 Task: Change slide transition to slight from right.
Action: Mouse moved to (84, 59)
Screenshot: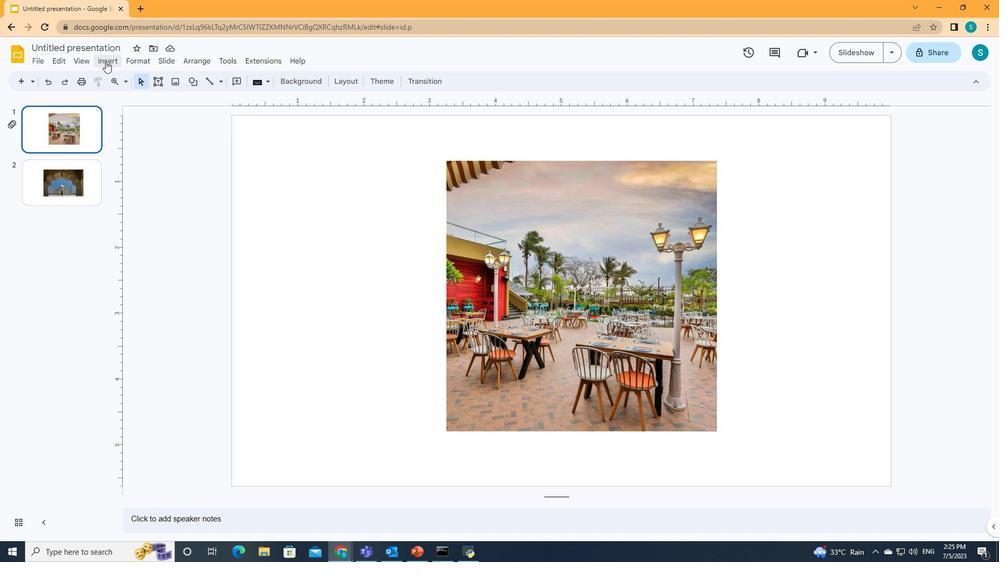 
Action: Mouse pressed left at (84, 59)
Screenshot: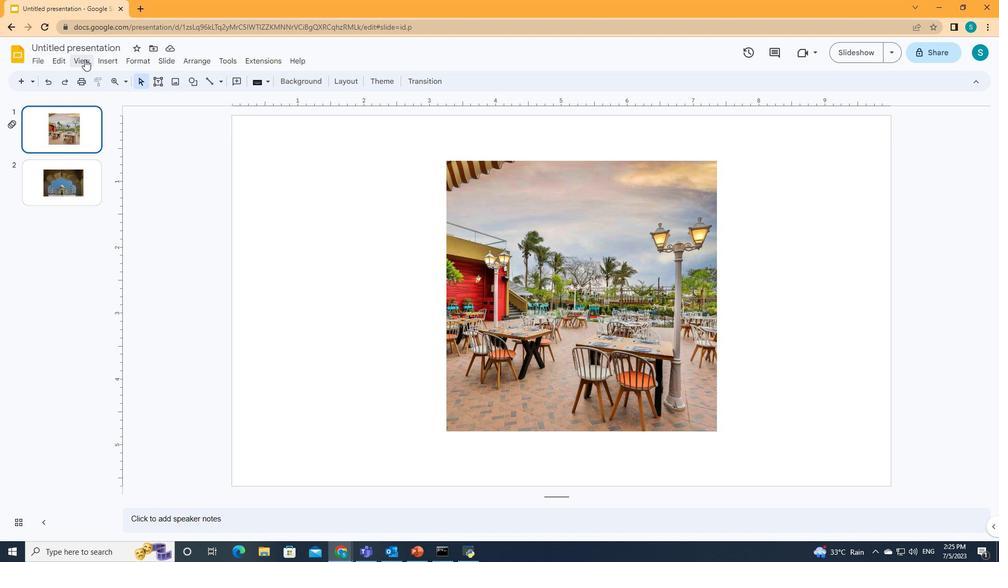 
Action: Mouse moved to (97, 92)
Screenshot: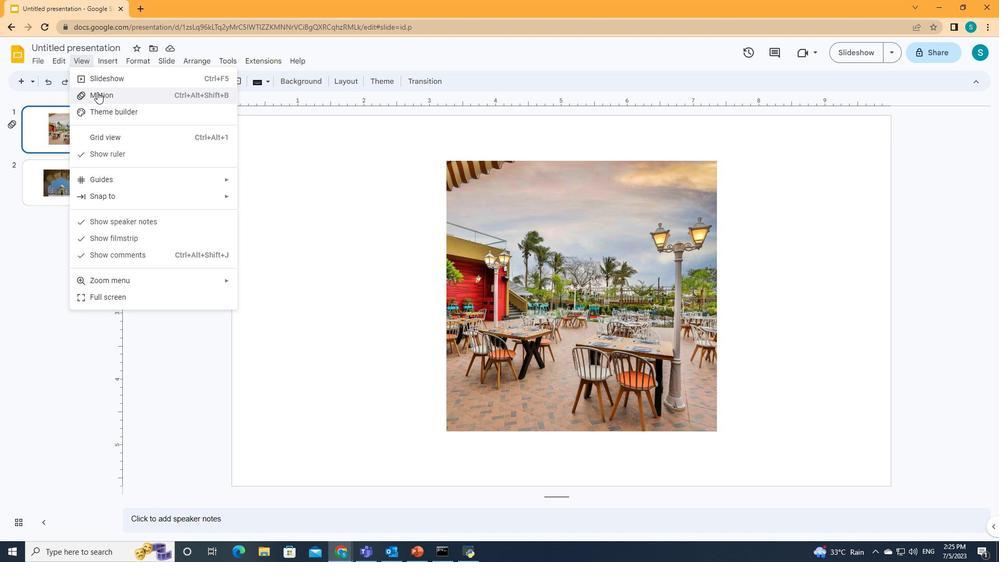 
Action: Mouse pressed left at (97, 92)
Screenshot: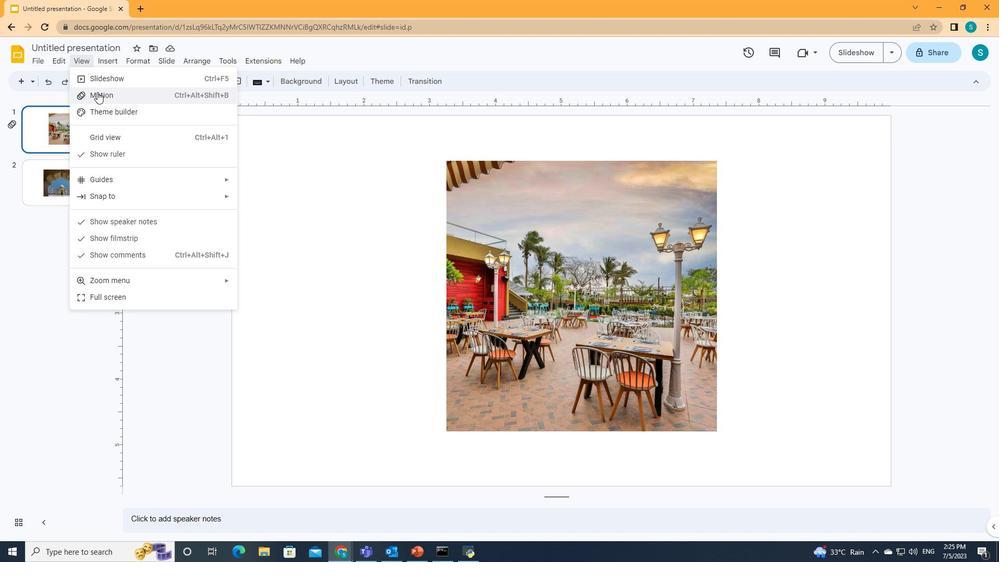 
Action: Mouse moved to (846, 144)
Screenshot: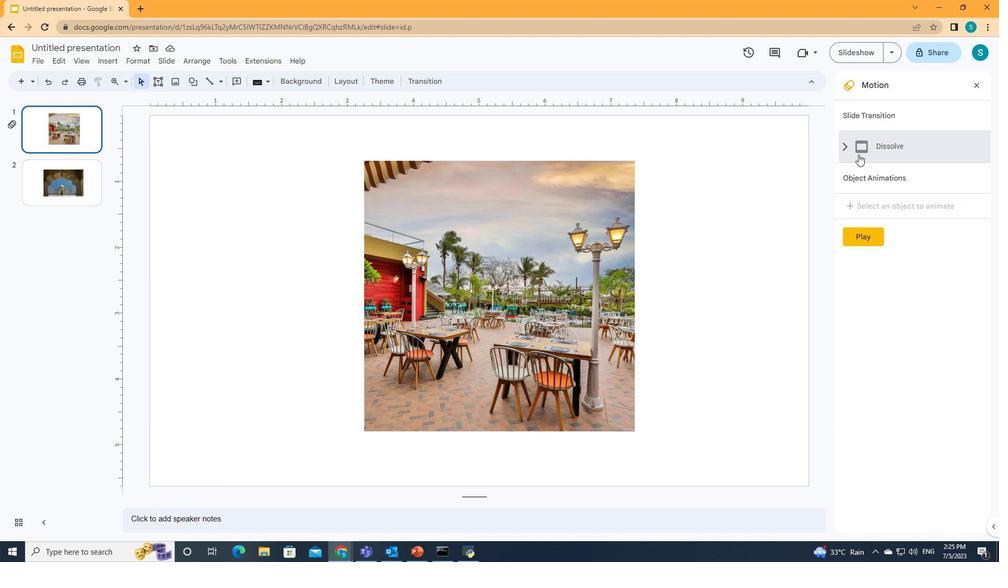 
Action: Mouse pressed left at (846, 144)
Screenshot: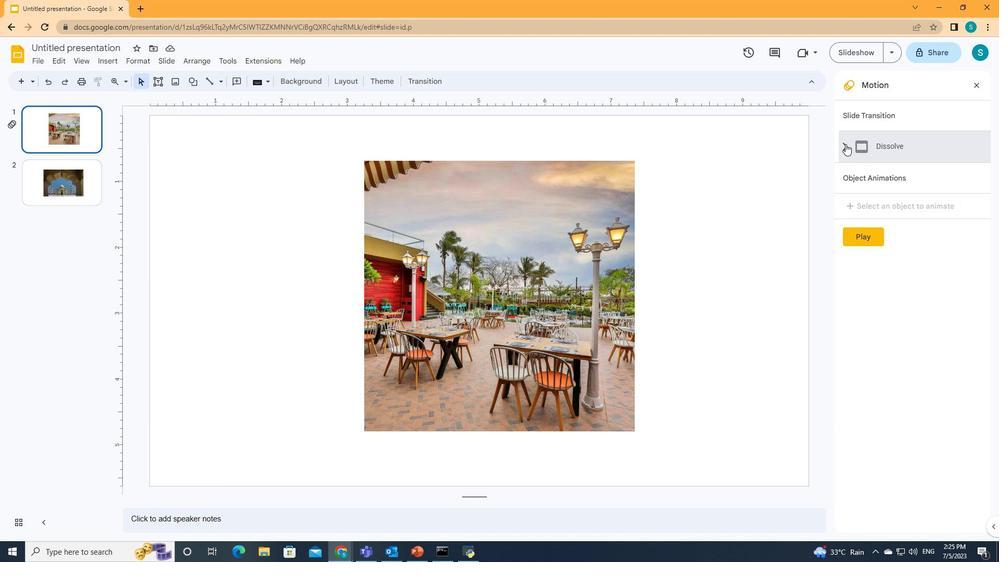 
Action: Mouse moved to (970, 184)
Screenshot: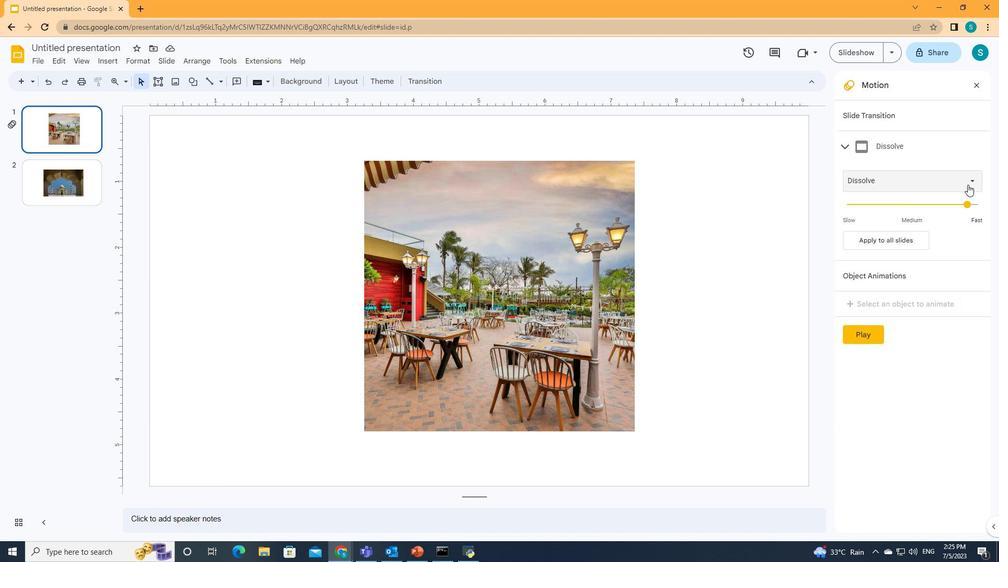 
Action: Mouse pressed left at (970, 184)
Screenshot: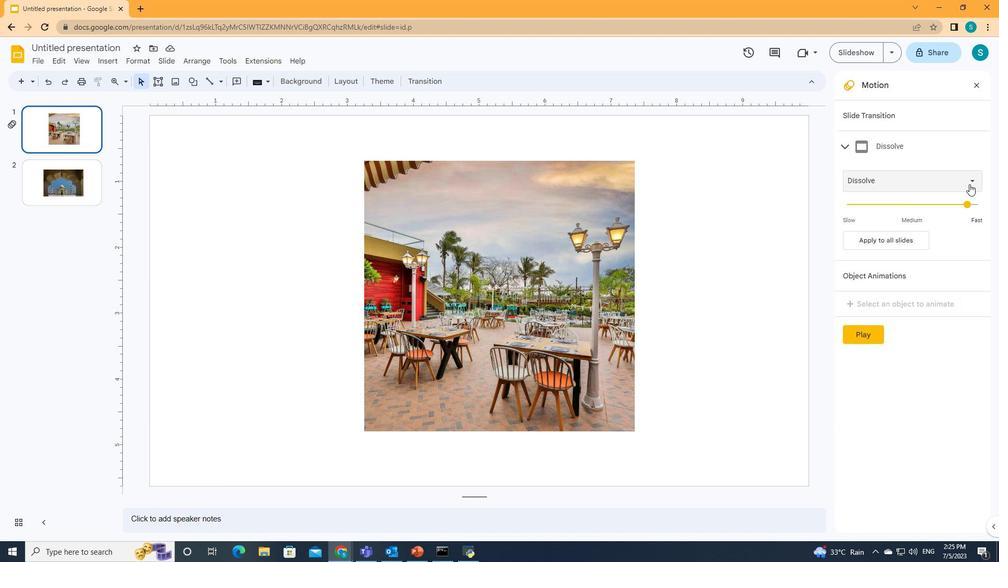 
Action: Mouse moved to (903, 251)
Screenshot: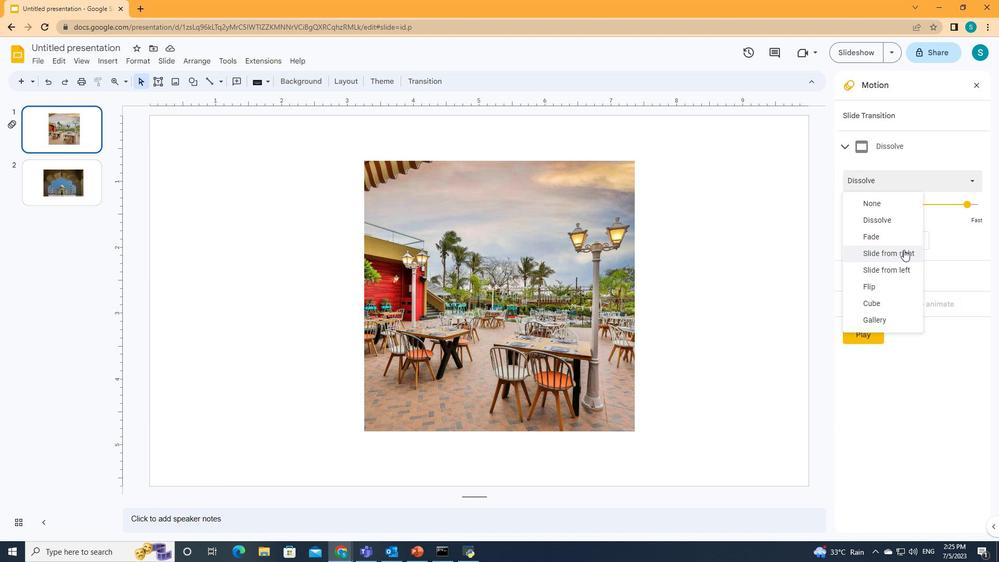 
Action: Mouse pressed left at (903, 251)
Screenshot: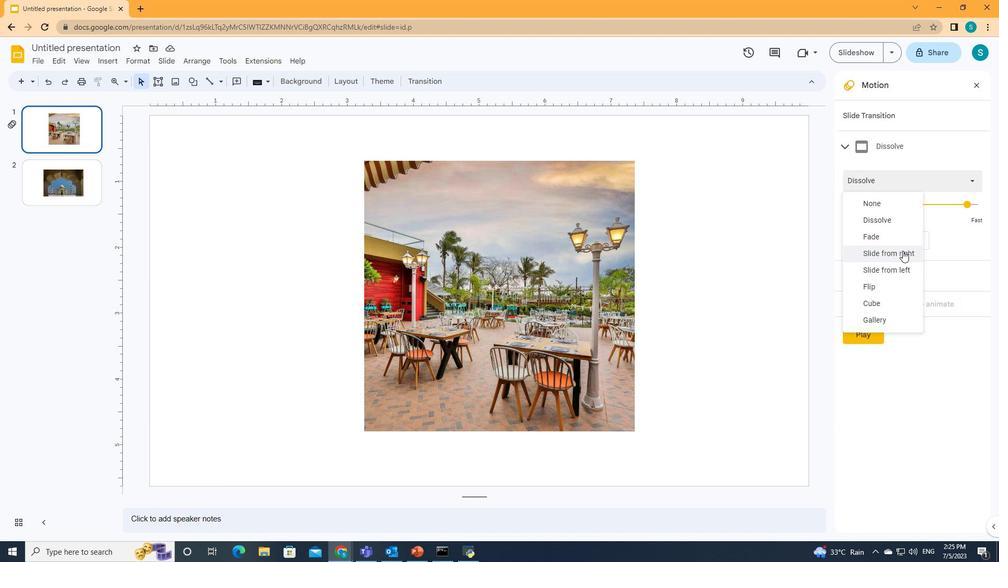 
